 Task: Create a due date automation trigger when advanced on, 2 working days after a card is due add dates due this month at 11:00 AM.
Action: Mouse moved to (1065, 87)
Screenshot: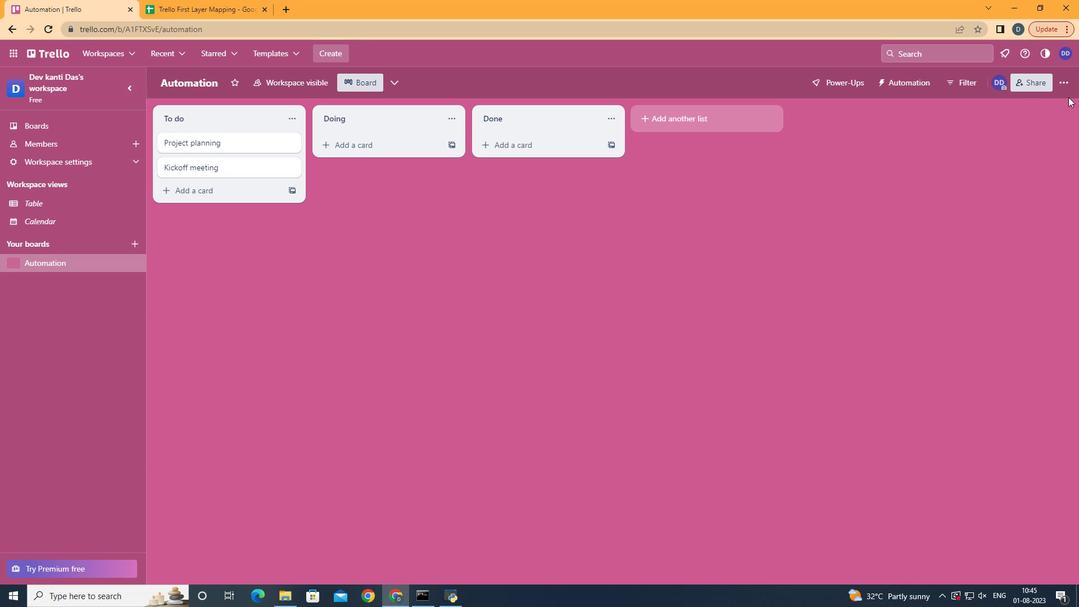 
Action: Mouse pressed left at (1065, 87)
Screenshot: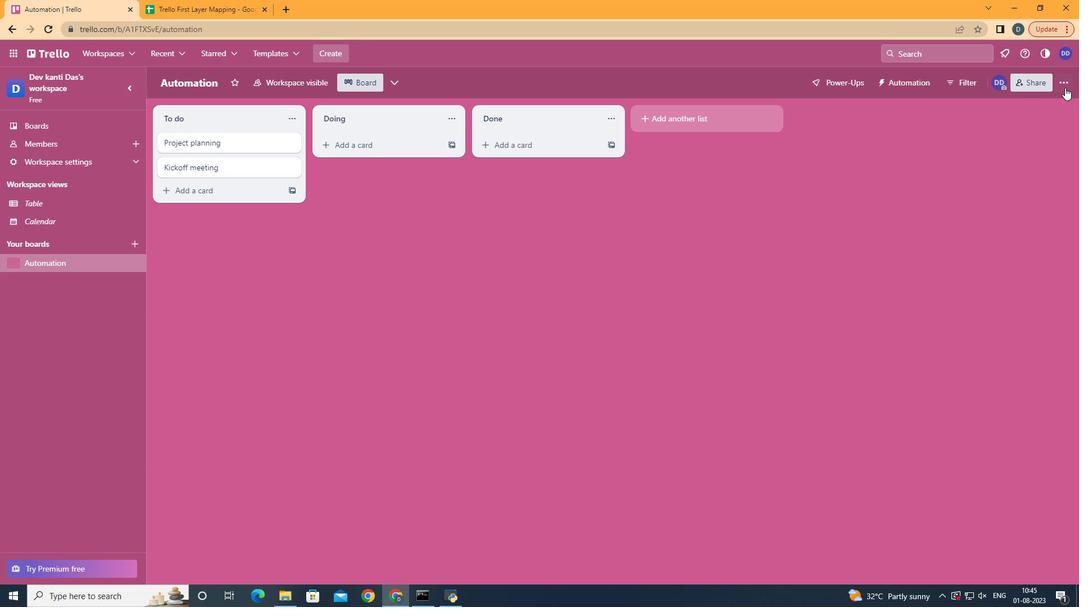 
Action: Mouse moved to (981, 234)
Screenshot: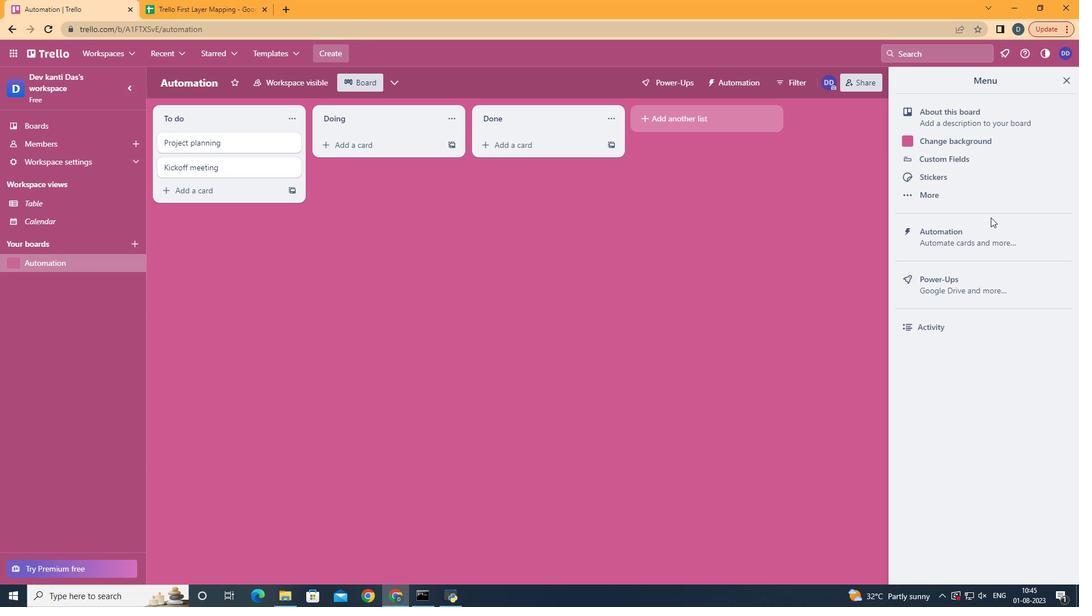 
Action: Mouse pressed left at (981, 234)
Screenshot: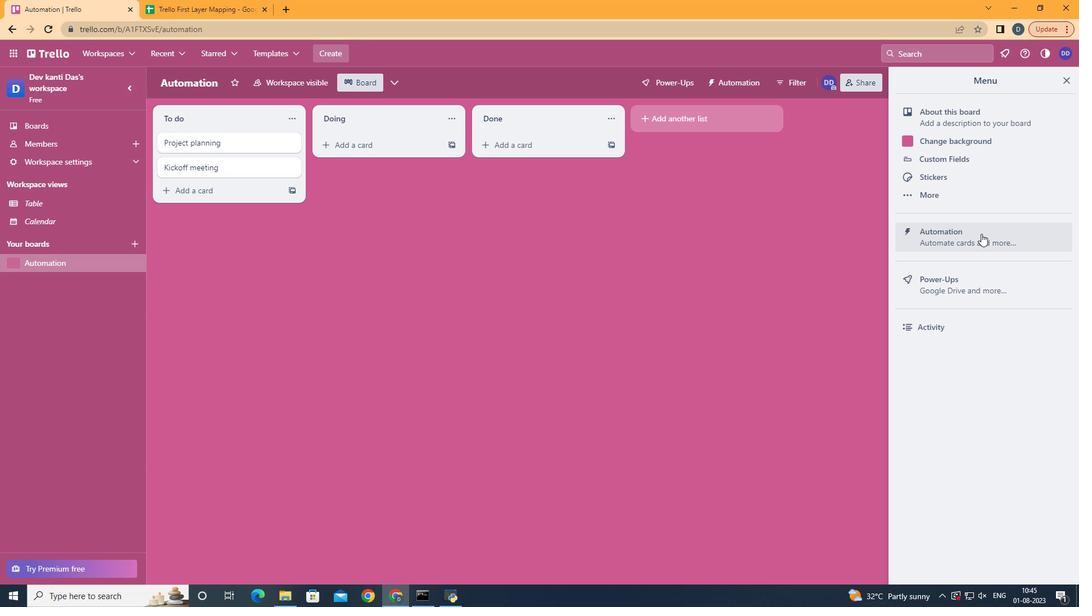 
Action: Mouse moved to (239, 223)
Screenshot: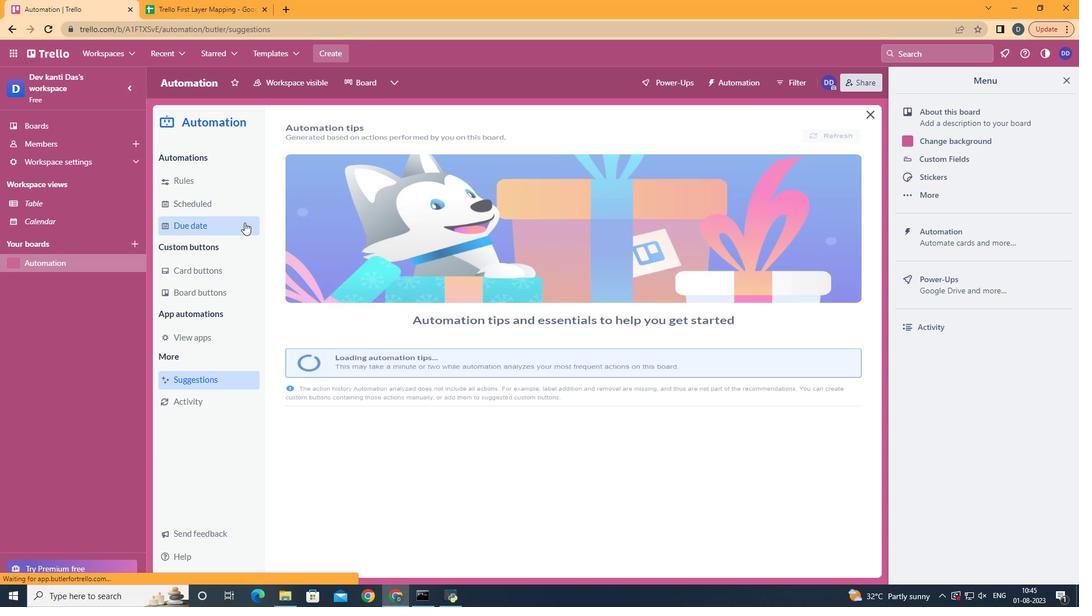 
Action: Mouse pressed left at (239, 223)
Screenshot: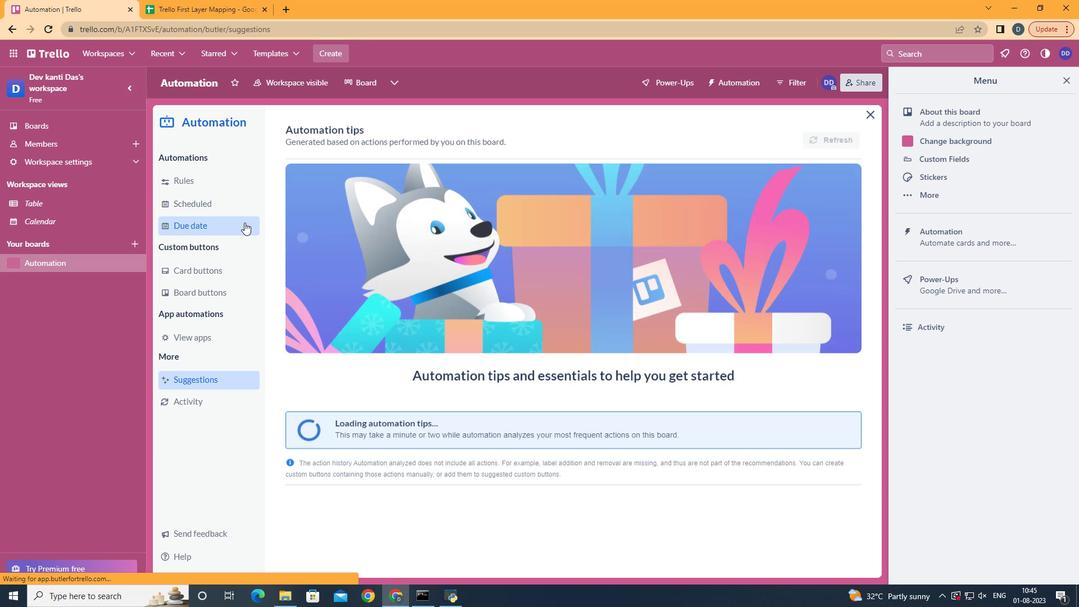 
Action: Mouse moved to (807, 130)
Screenshot: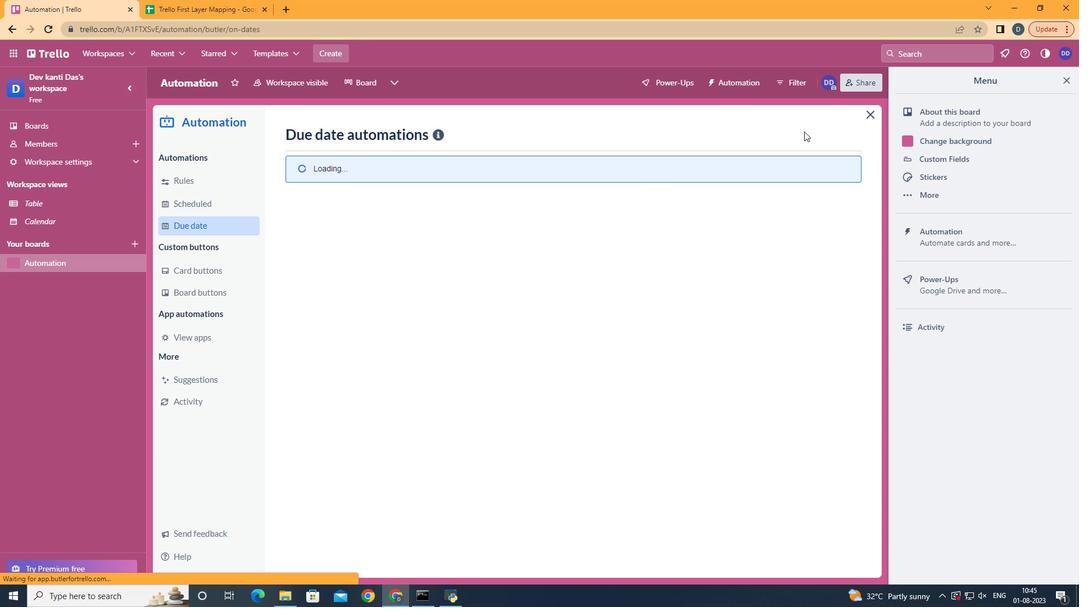 
Action: Mouse pressed left at (807, 130)
Screenshot: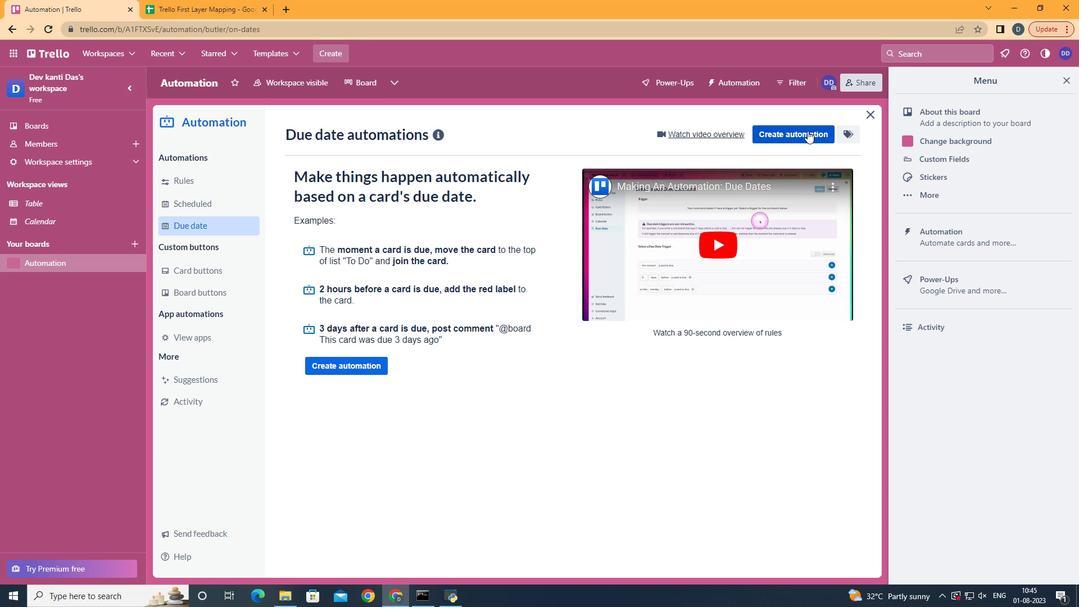
Action: Mouse moved to (631, 250)
Screenshot: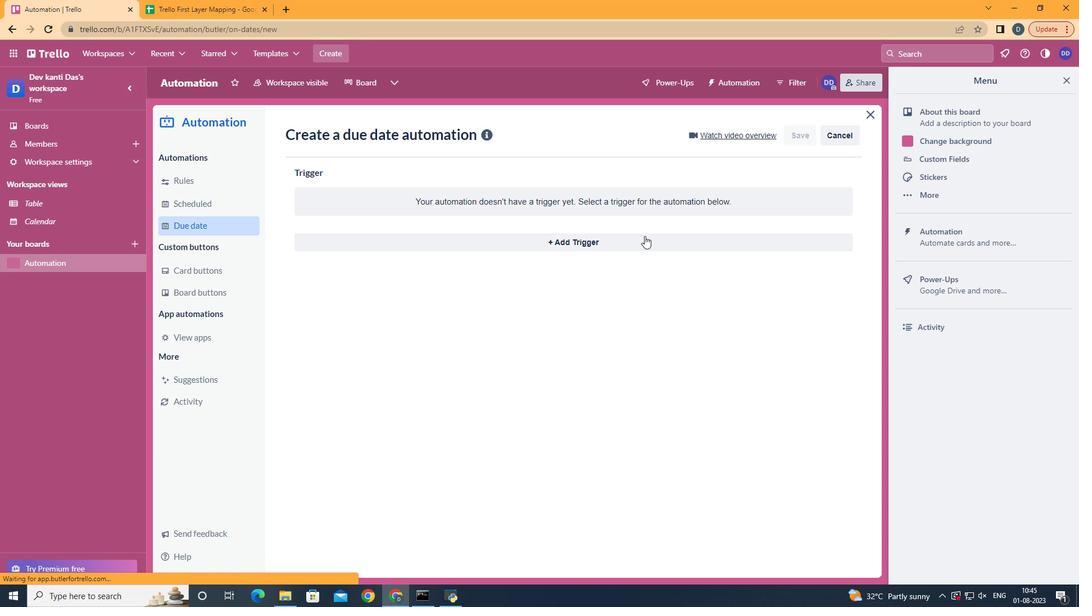 
Action: Mouse pressed left at (631, 250)
Screenshot: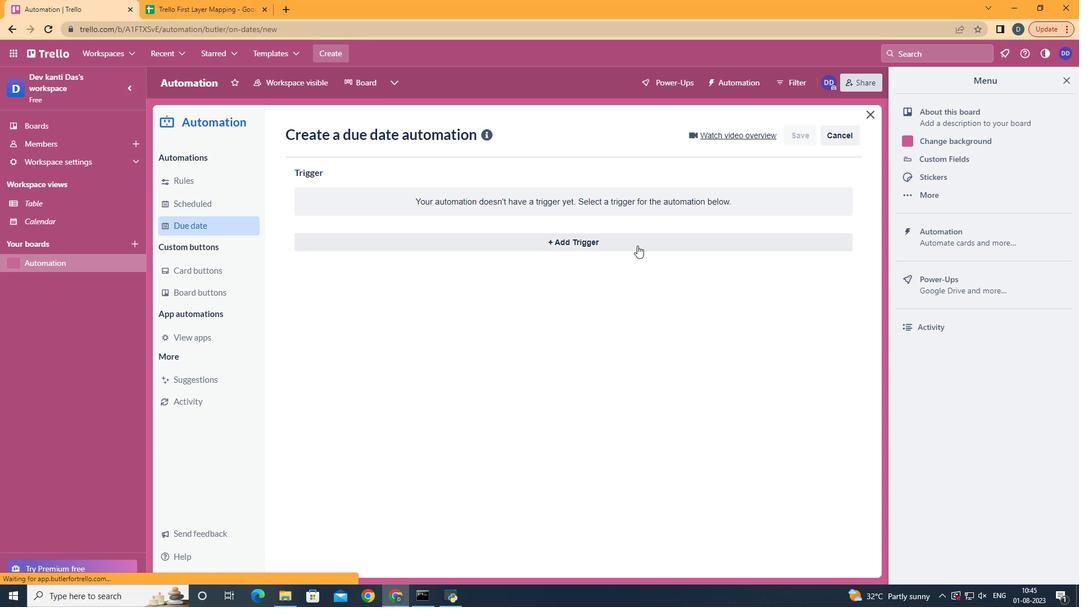 
Action: Mouse moved to (358, 453)
Screenshot: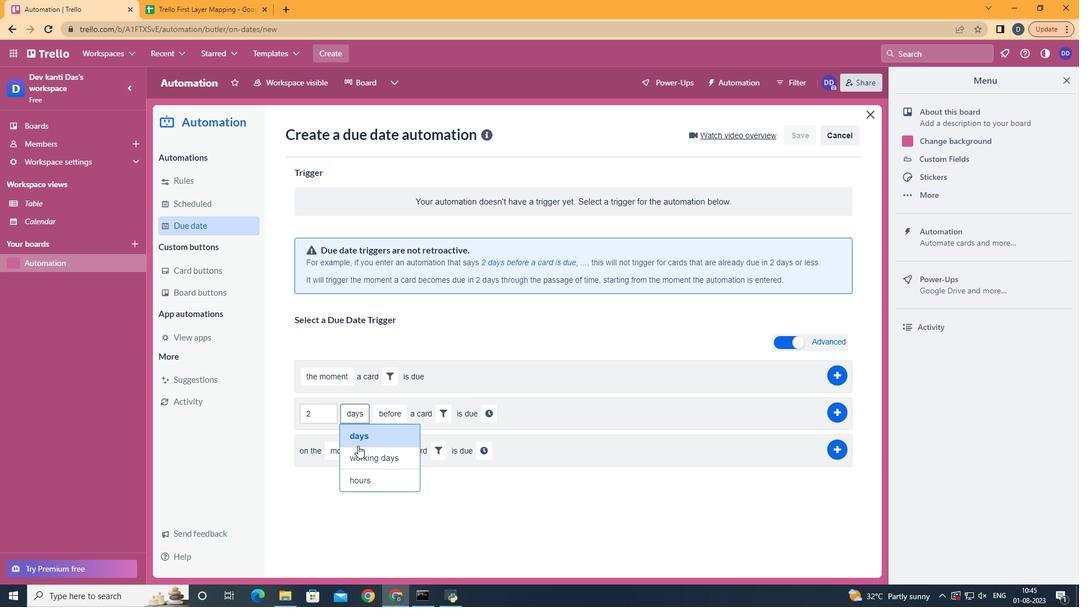 
Action: Mouse pressed left at (358, 453)
Screenshot: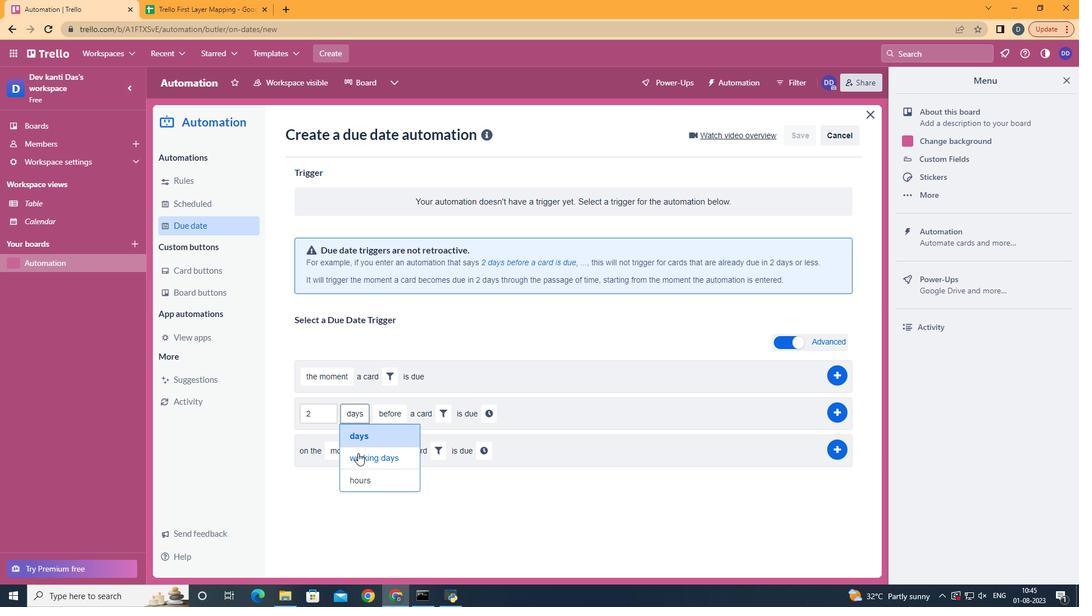 
Action: Mouse moved to (420, 458)
Screenshot: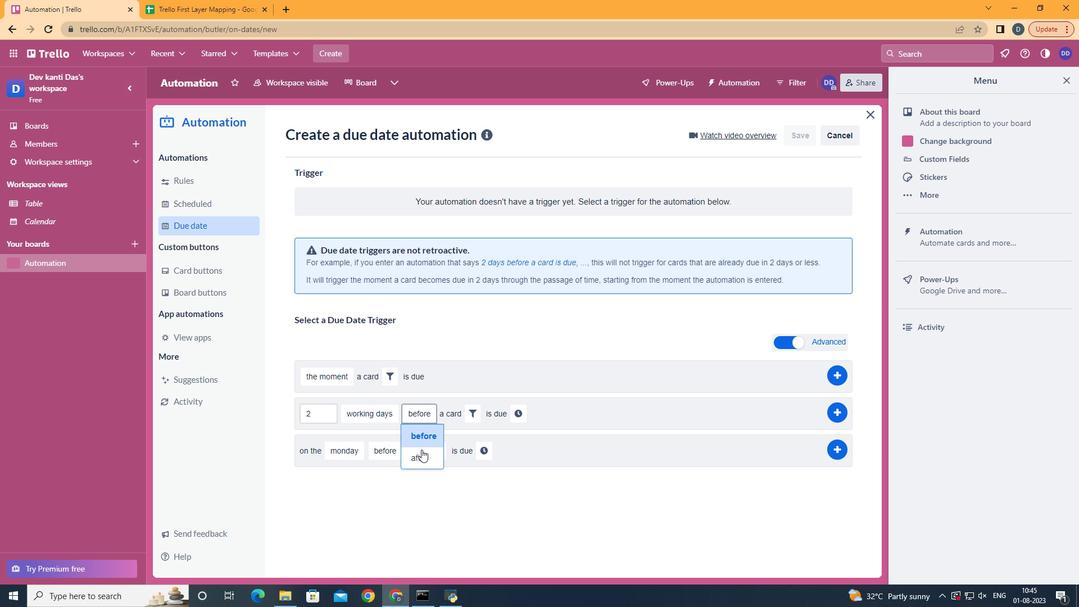 
Action: Mouse pressed left at (420, 458)
Screenshot: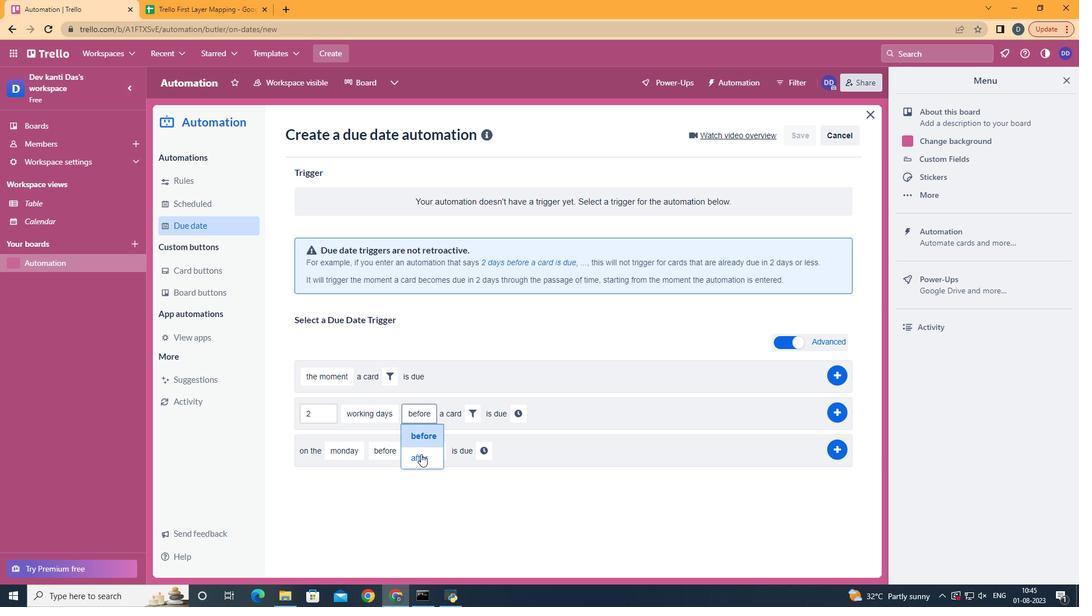 
Action: Mouse moved to (474, 412)
Screenshot: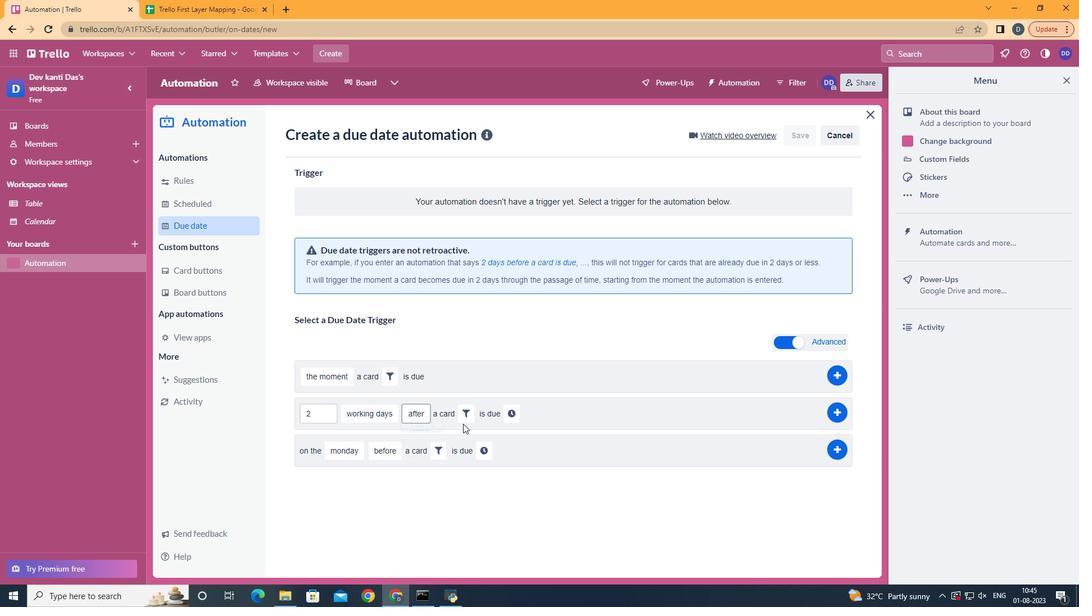 
Action: Mouse pressed left at (474, 412)
Screenshot: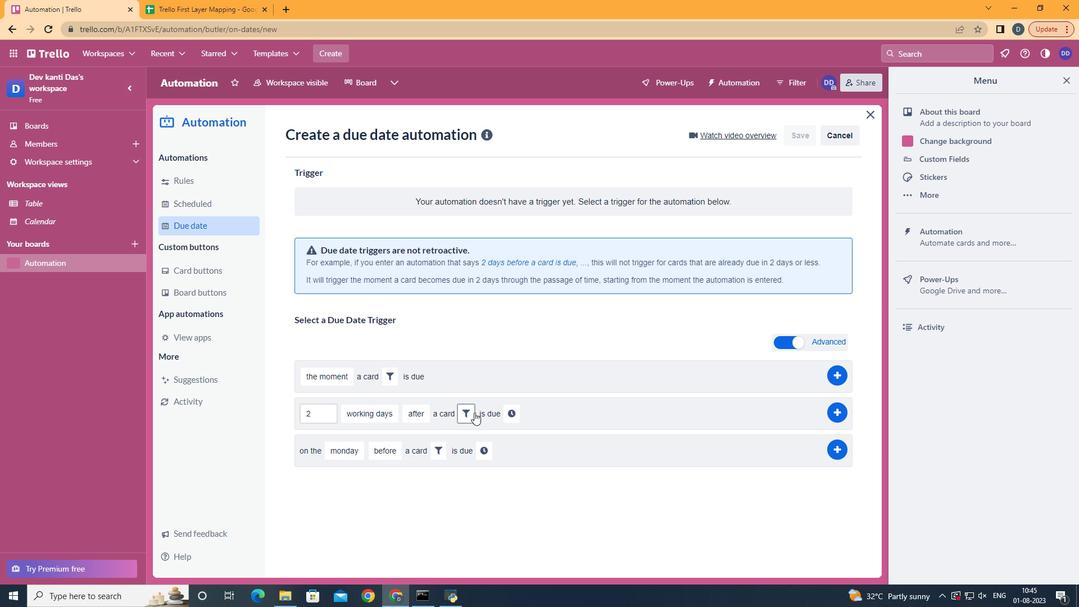 
Action: Mouse moved to (534, 456)
Screenshot: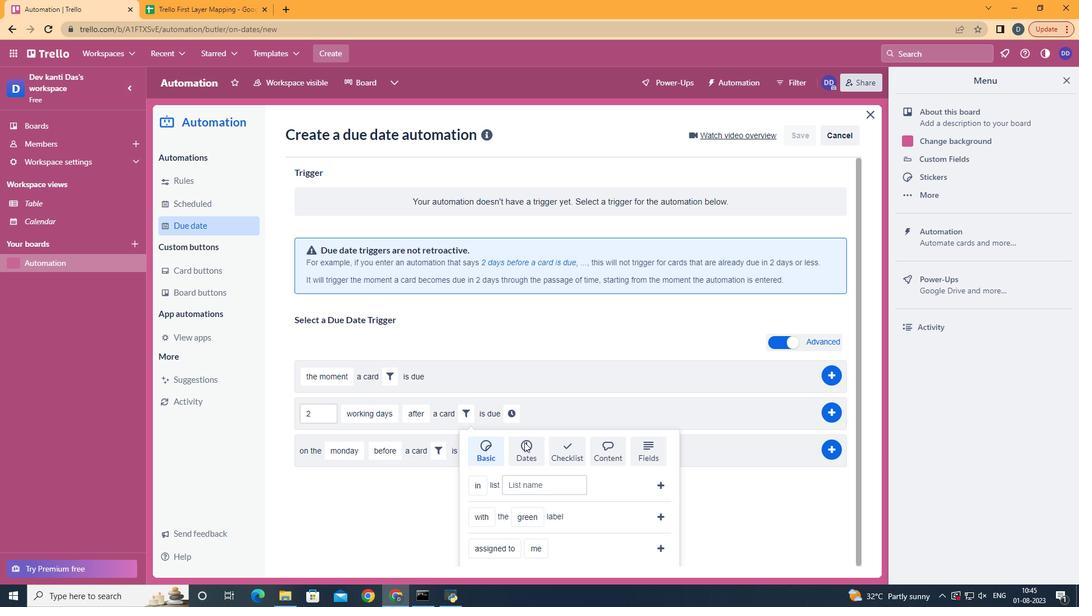 
Action: Mouse pressed left at (534, 456)
Screenshot: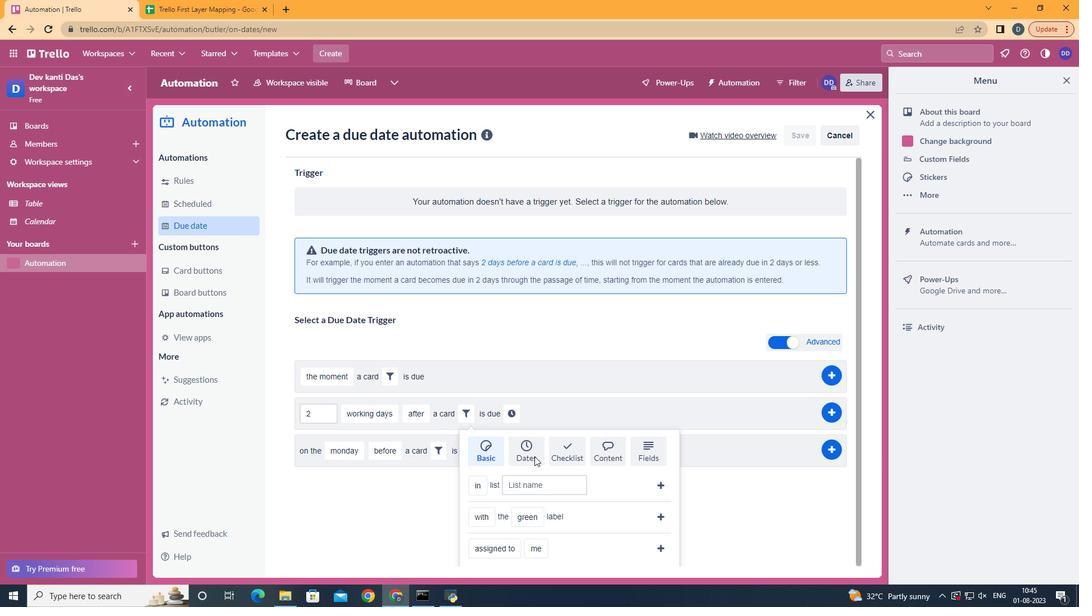 
Action: Mouse scrolled (534, 455) with delta (0, 0)
Screenshot: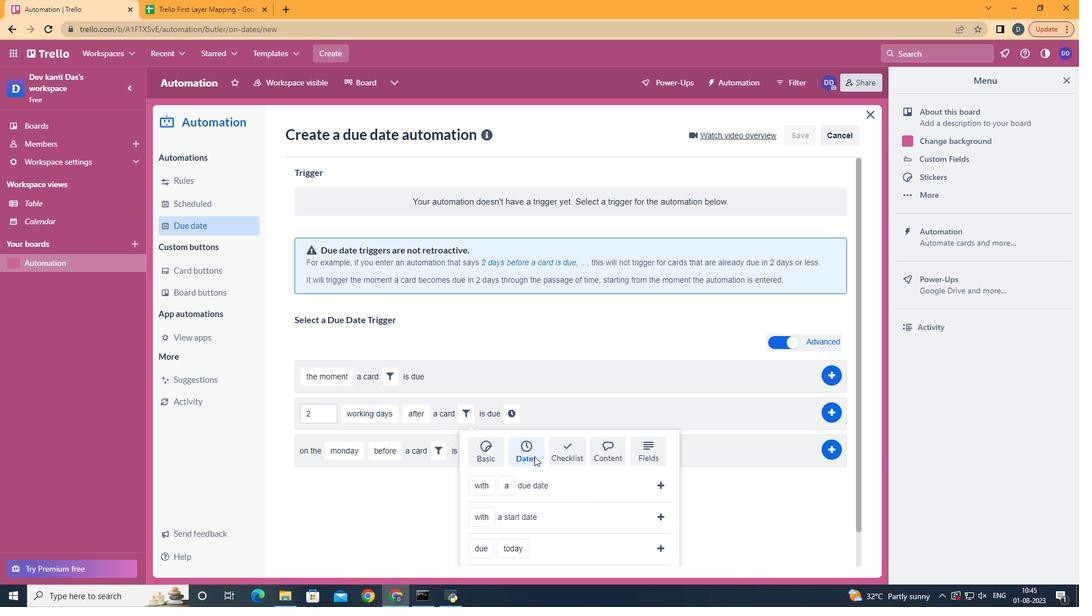 
Action: Mouse scrolled (534, 455) with delta (0, 0)
Screenshot: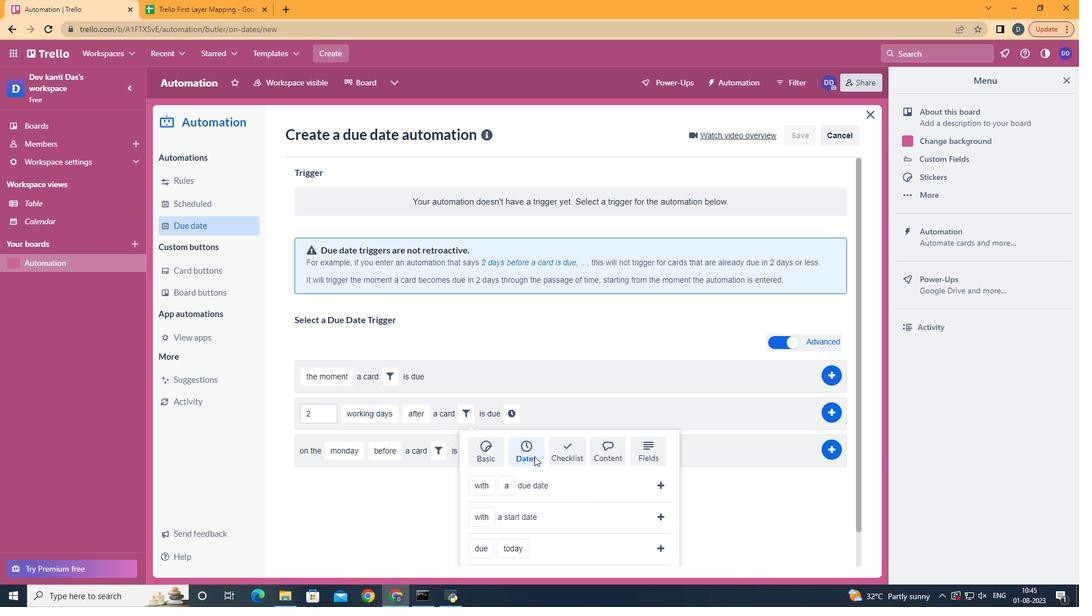 
Action: Mouse scrolled (534, 455) with delta (0, 0)
Screenshot: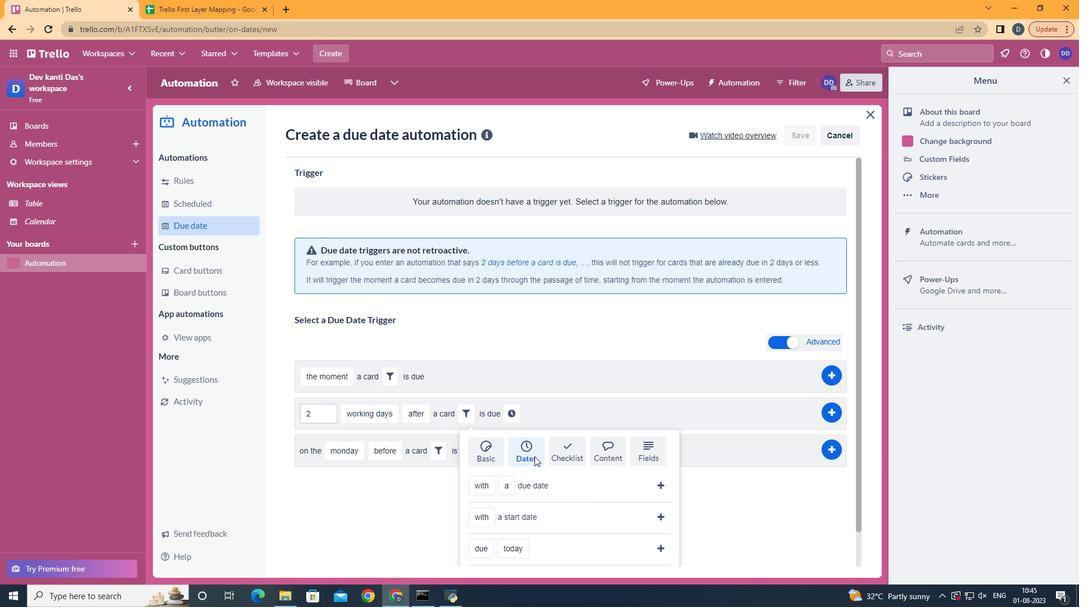 
Action: Mouse scrolled (534, 455) with delta (0, 0)
Screenshot: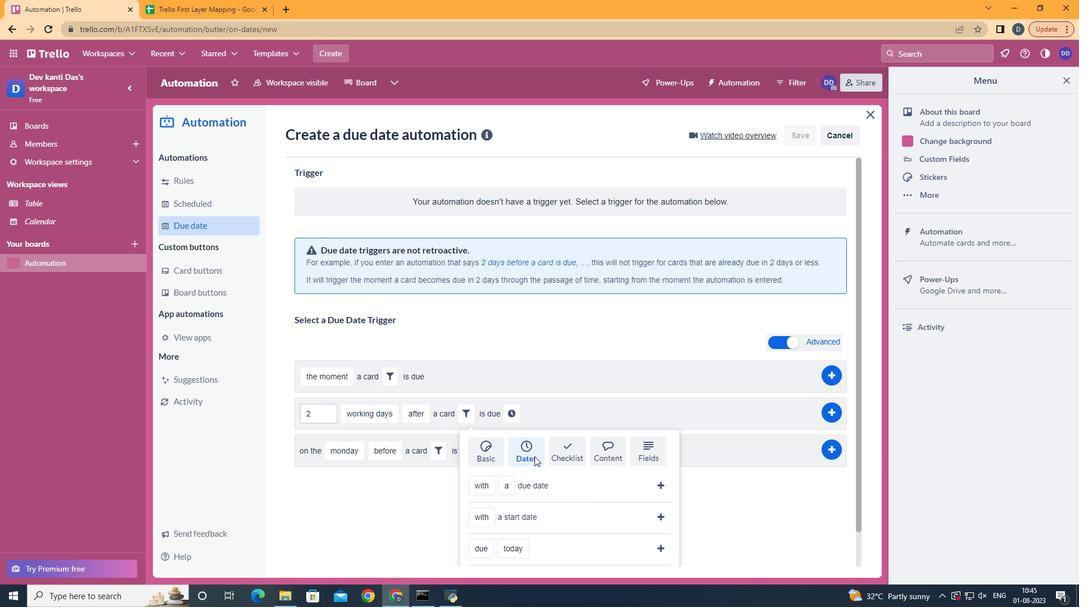 
Action: Mouse scrolled (534, 455) with delta (0, 0)
Screenshot: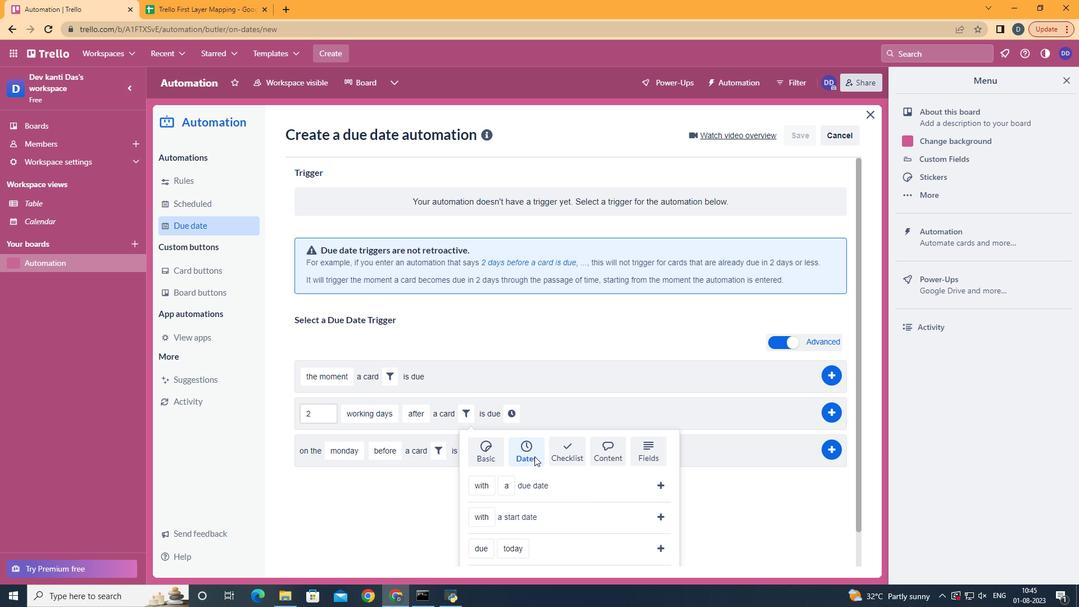 
Action: Mouse moved to (486, 430)
Screenshot: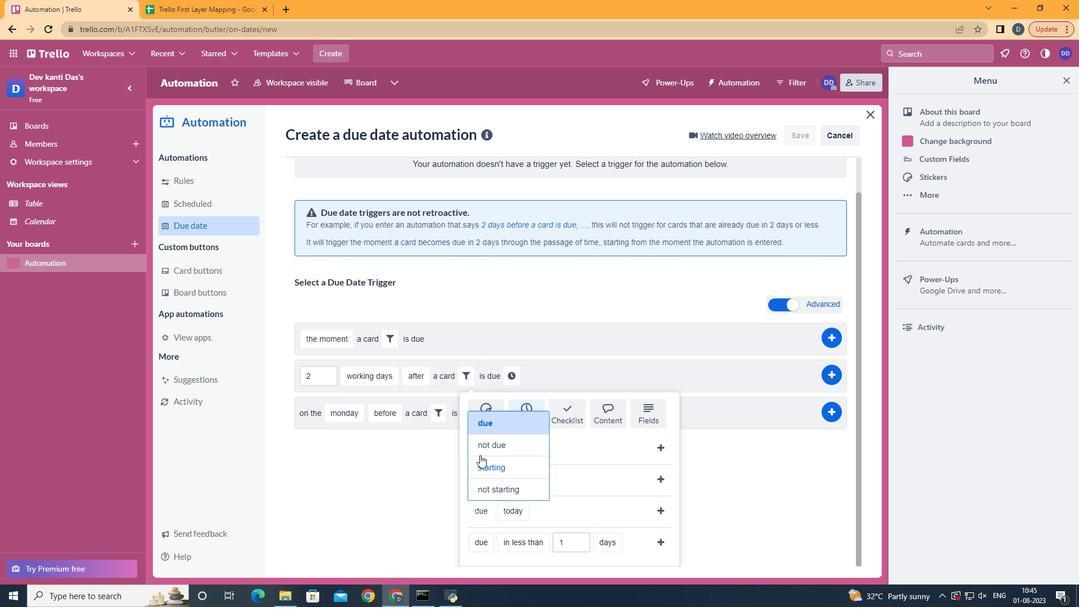 
Action: Mouse pressed left at (486, 430)
Screenshot: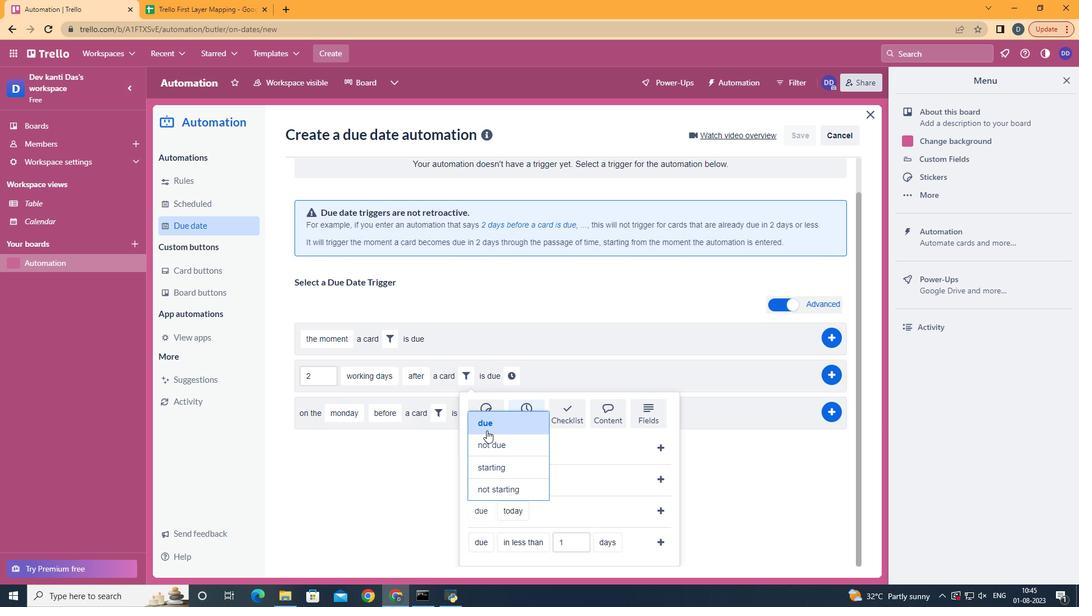 
Action: Mouse moved to (540, 464)
Screenshot: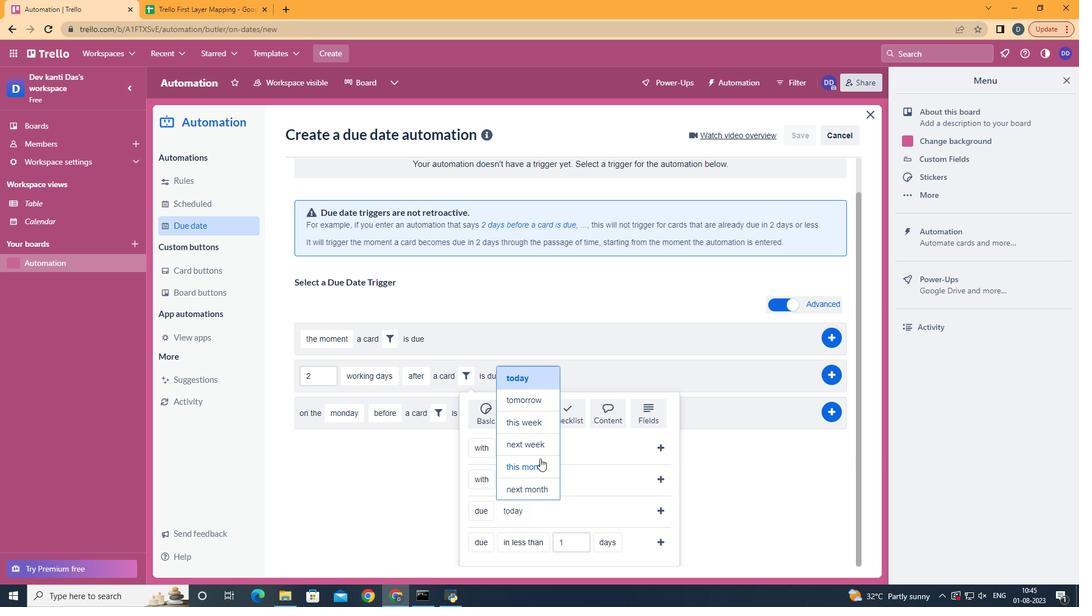 
Action: Mouse pressed left at (540, 464)
Screenshot: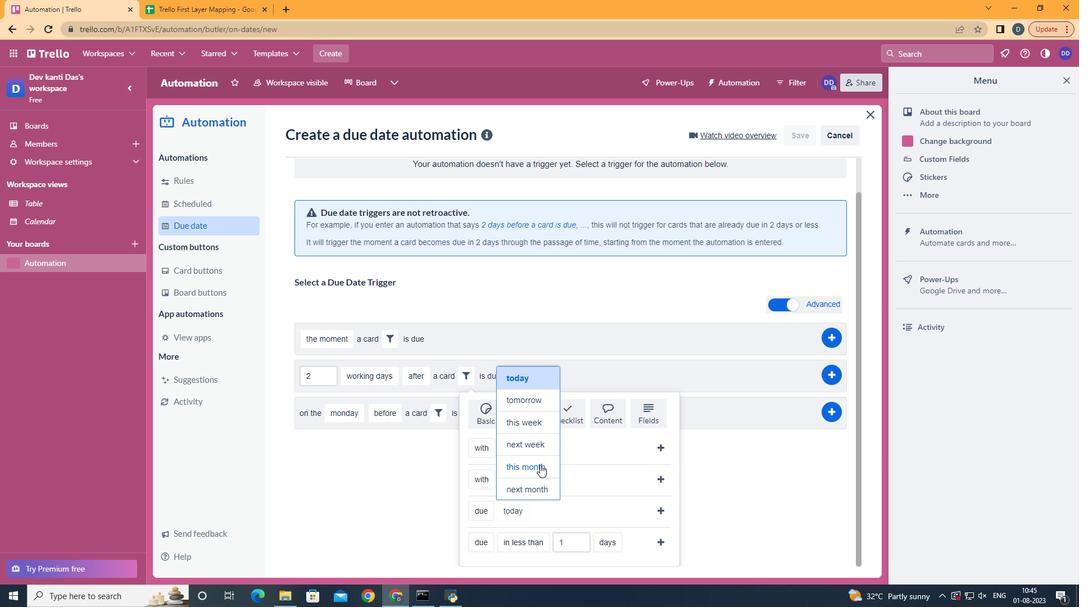 
Action: Mouse moved to (666, 512)
Screenshot: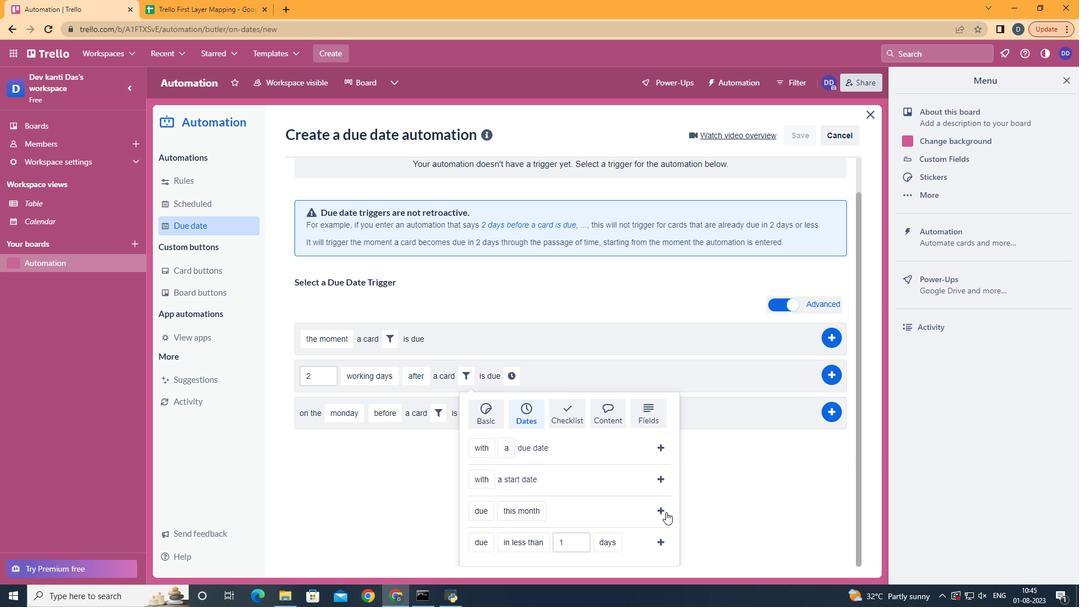 
Action: Mouse pressed left at (666, 512)
Screenshot: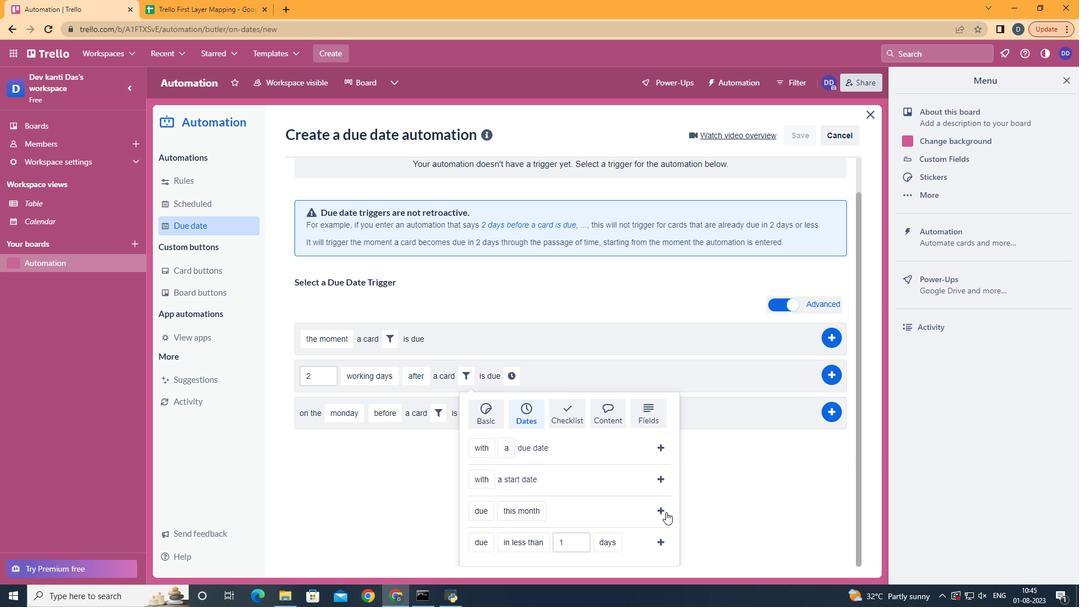 
Action: Mouse moved to (593, 418)
Screenshot: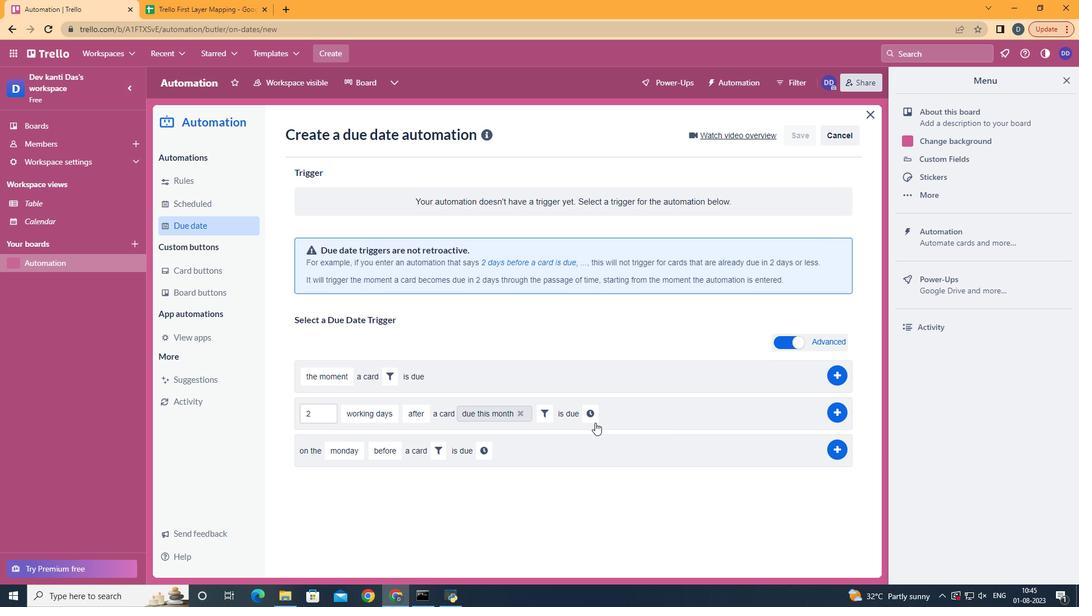 
Action: Mouse pressed left at (593, 418)
Screenshot: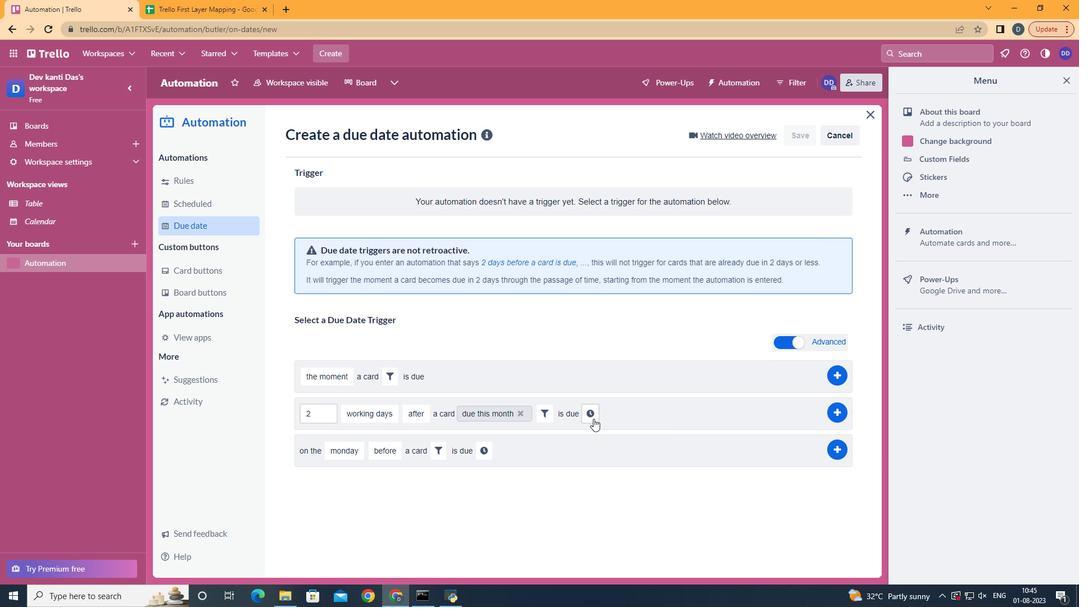 
Action: Mouse moved to (616, 415)
Screenshot: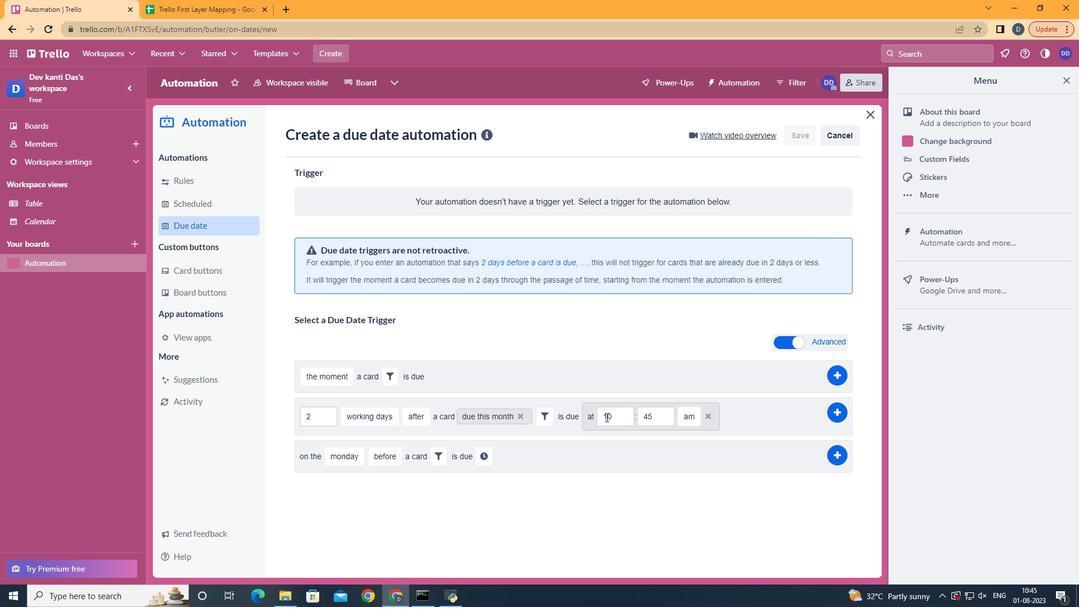 
Action: Mouse pressed left at (616, 415)
Screenshot: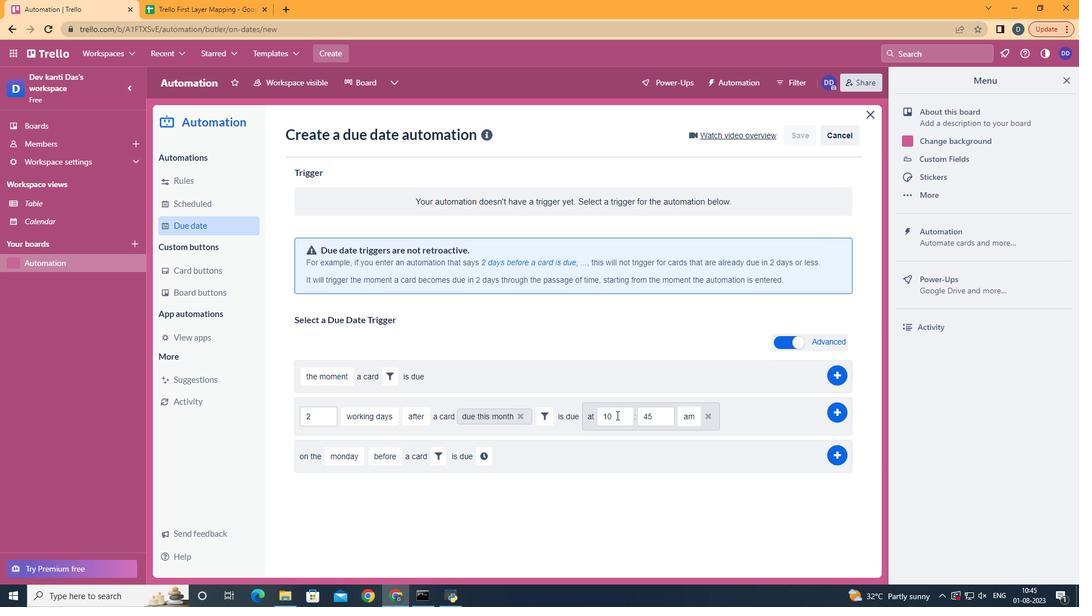 
Action: Key pressed <Key.backspace>1
Screenshot: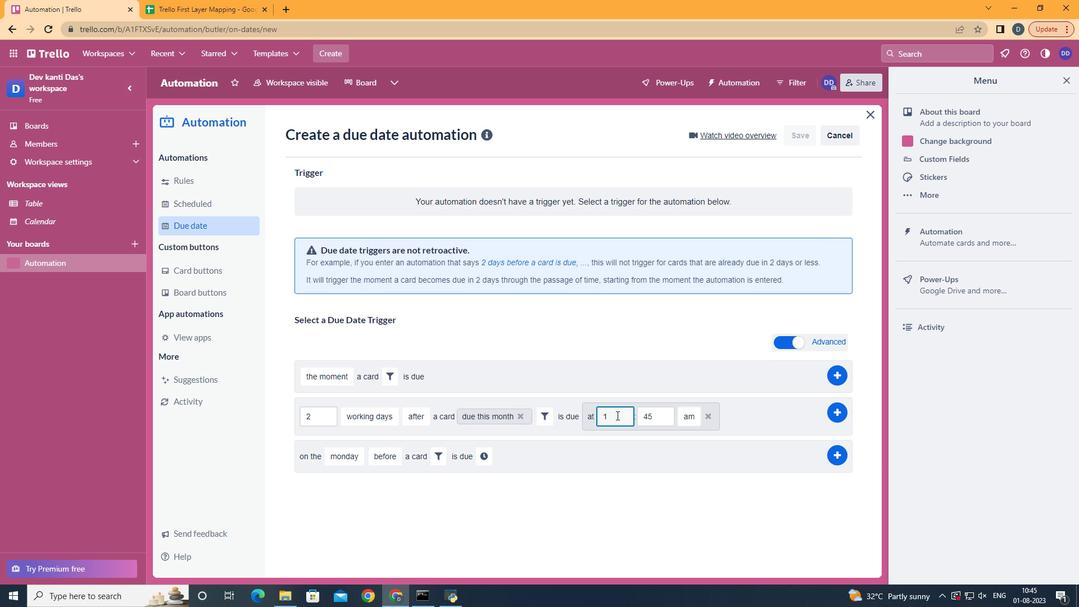 
Action: Mouse moved to (660, 416)
Screenshot: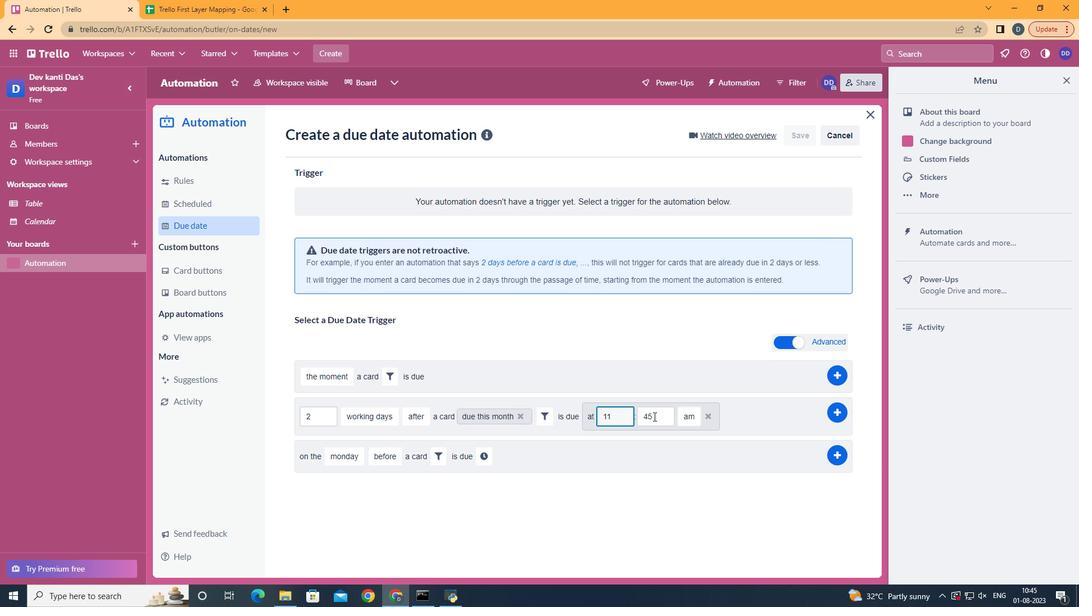 
Action: Mouse pressed left at (660, 416)
Screenshot: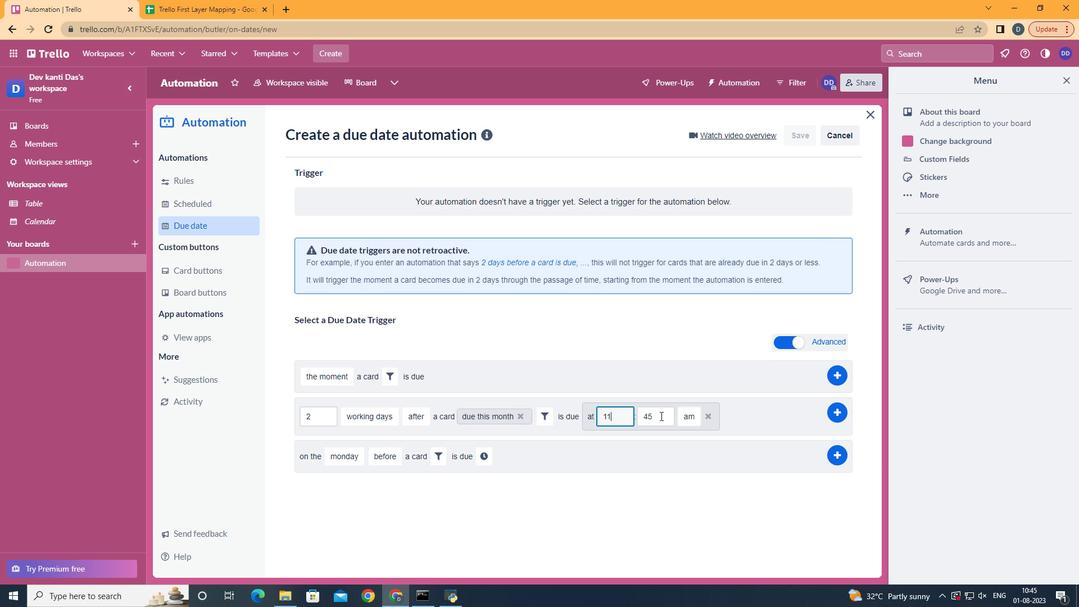 
Action: Key pressed <Key.backspace><Key.backspace>00
Screenshot: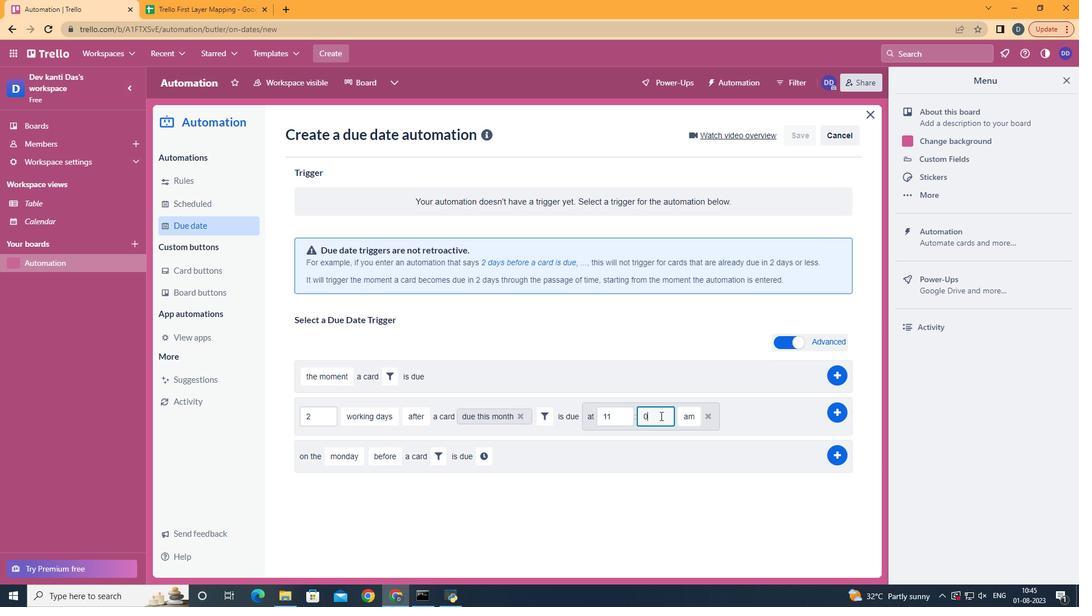 
Action: Mouse moved to (831, 408)
Screenshot: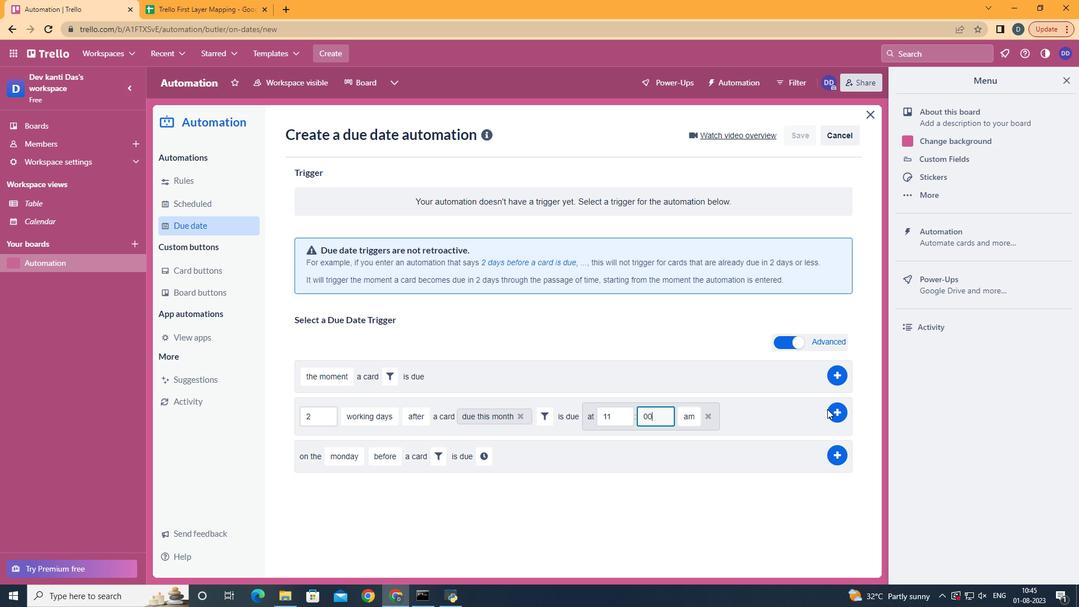 
Action: Mouse pressed left at (831, 408)
Screenshot: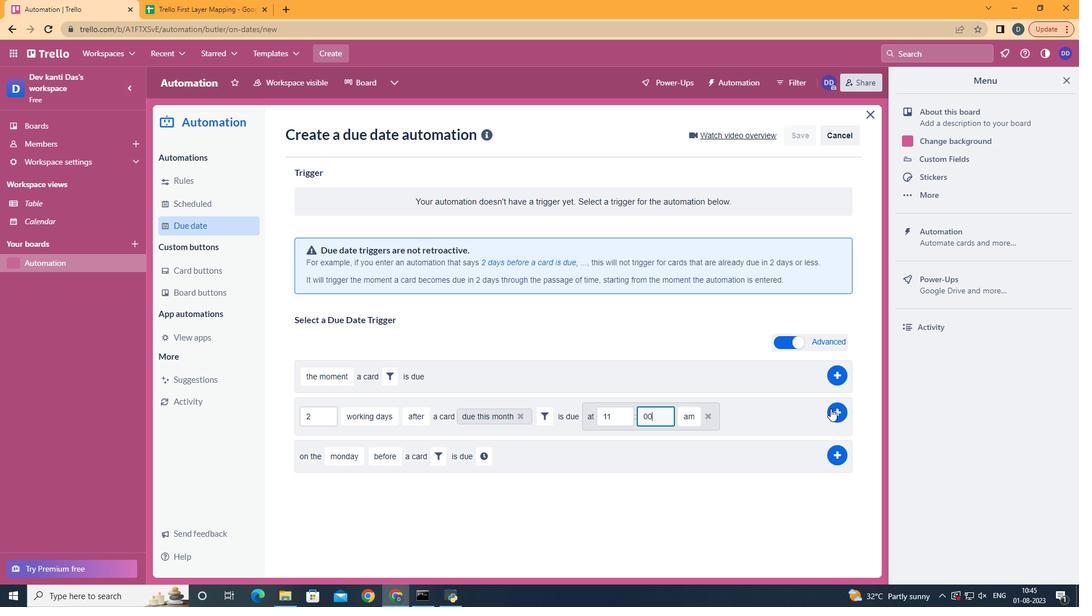 
Action: Mouse moved to (538, 289)
Screenshot: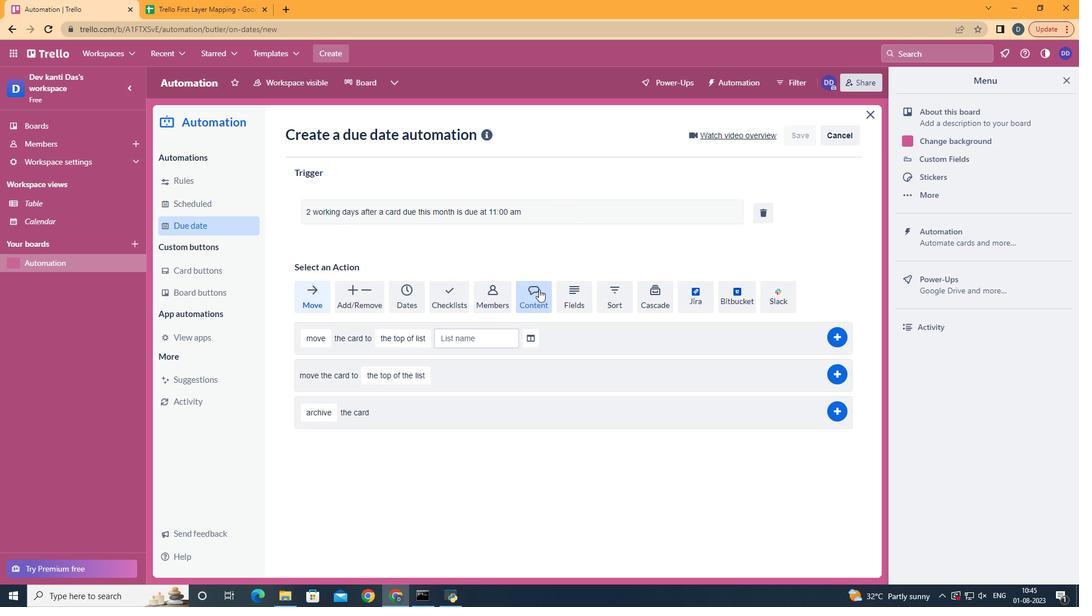 
